 Task: Toggle the option "Show events automatically created by Gmail in my calendar".
Action: Mouse moved to (890, 84)
Screenshot: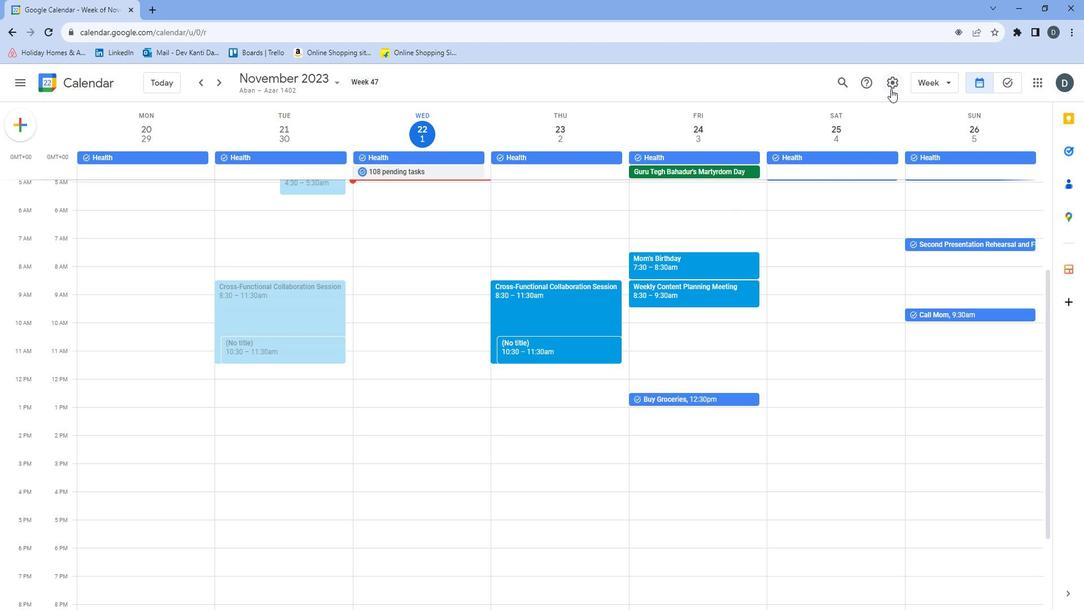 
Action: Mouse pressed left at (890, 84)
Screenshot: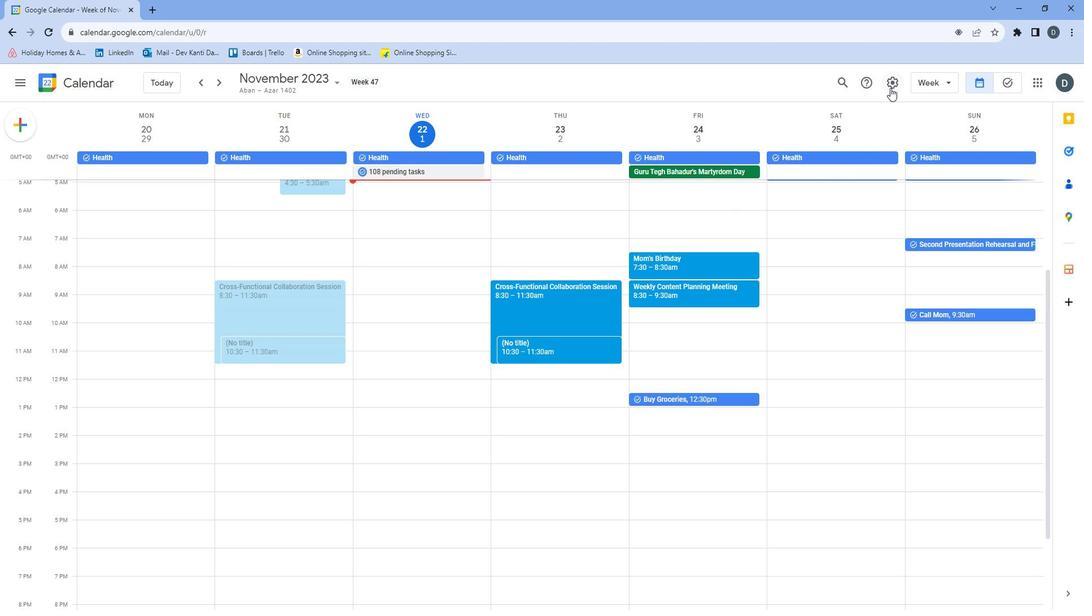 
Action: Mouse moved to (895, 97)
Screenshot: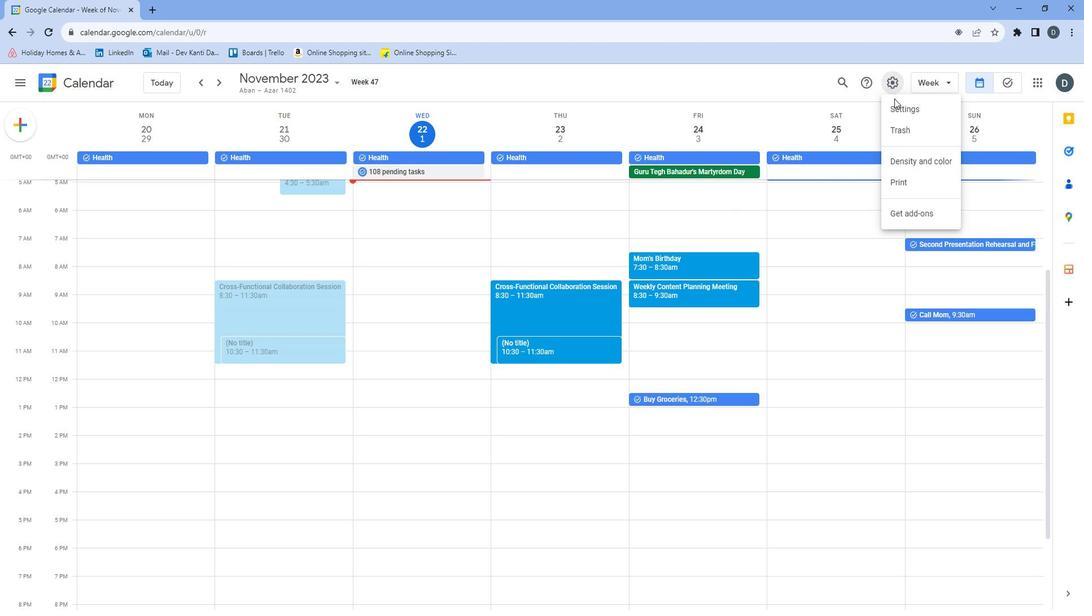 
Action: Mouse pressed left at (895, 97)
Screenshot: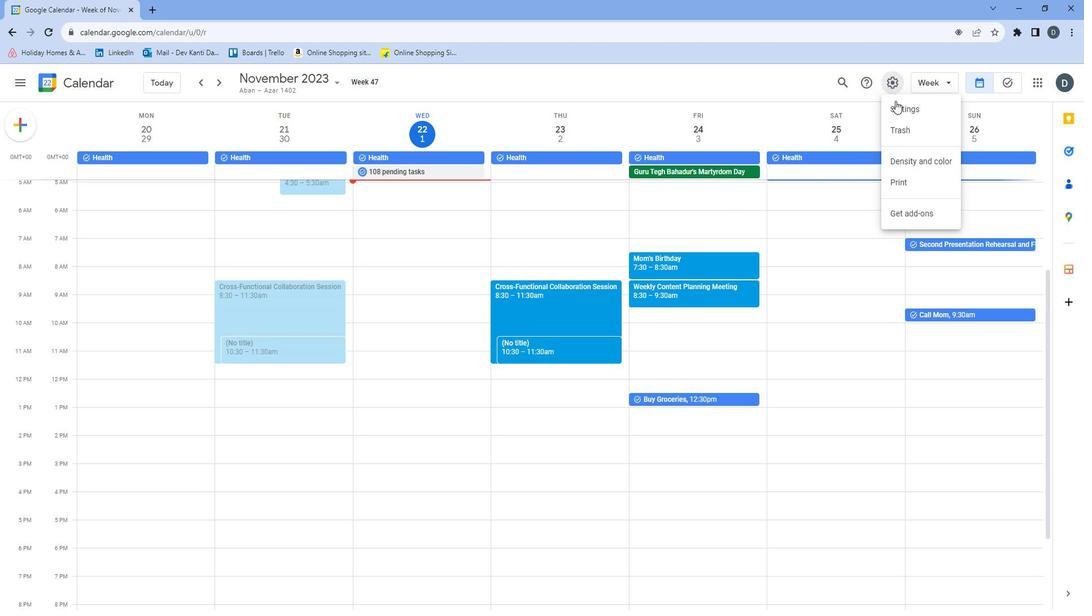 
Action: Mouse moved to (585, 305)
Screenshot: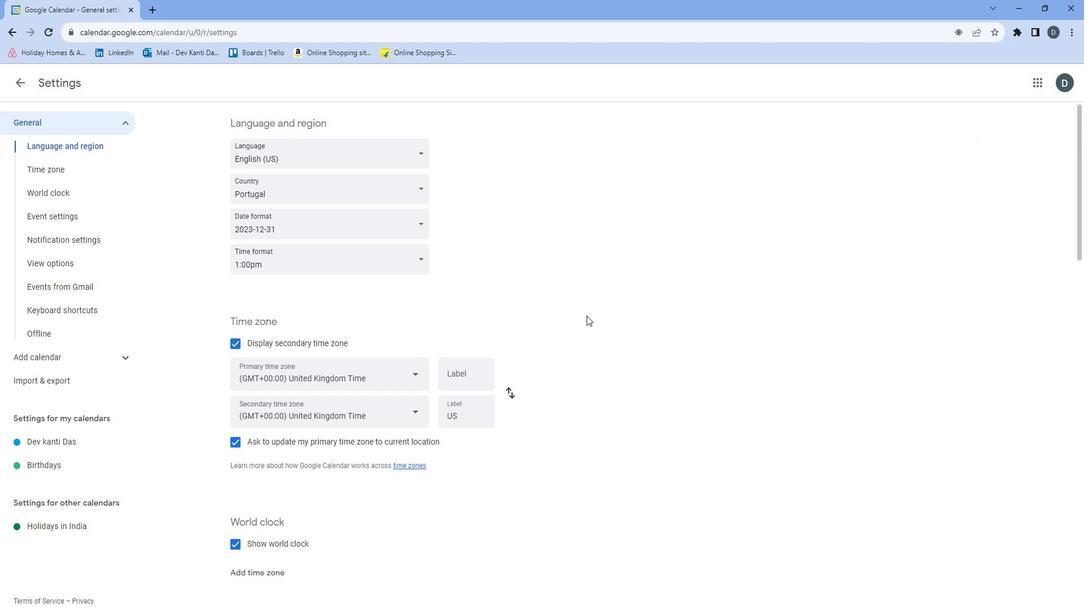 
Action: Mouse scrolled (585, 304) with delta (0, 0)
Screenshot: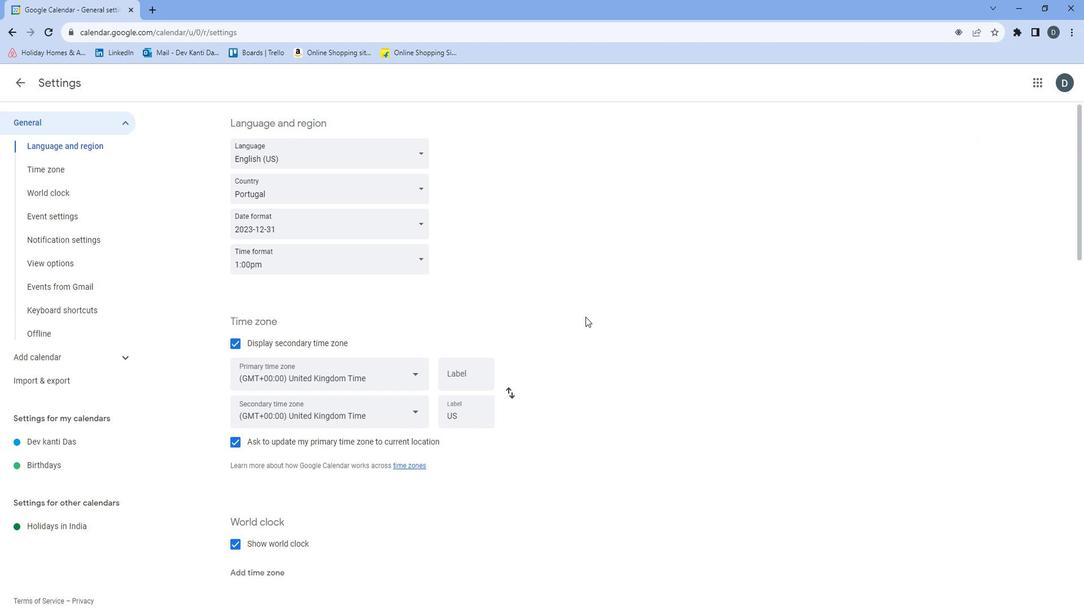 
Action: Mouse scrolled (585, 304) with delta (0, 0)
Screenshot: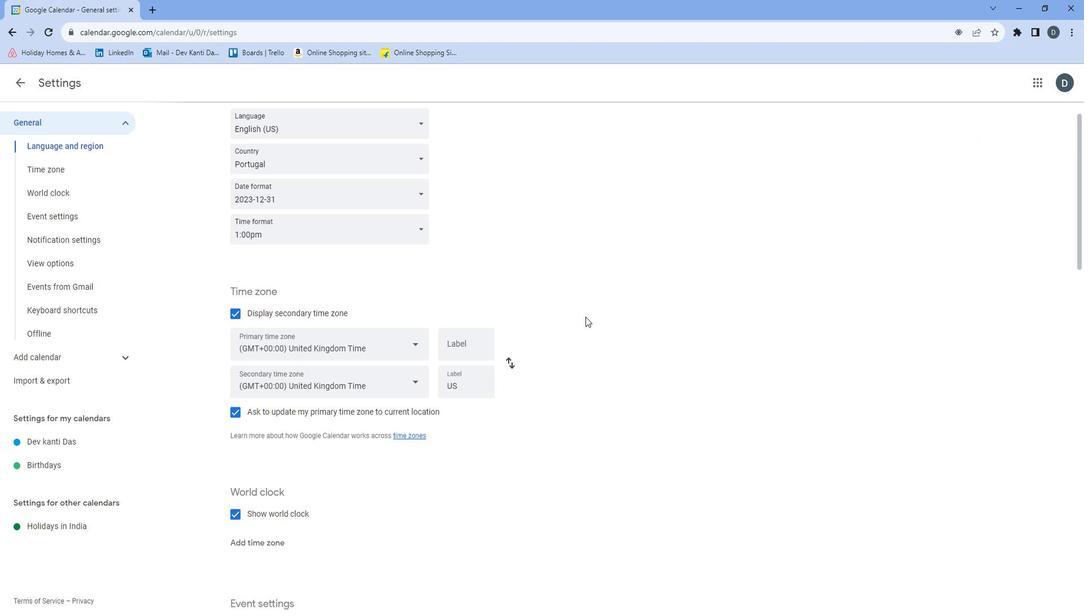 
Action: Mouse scrolled (585, 304) with delta (0, 0)
Screenshot: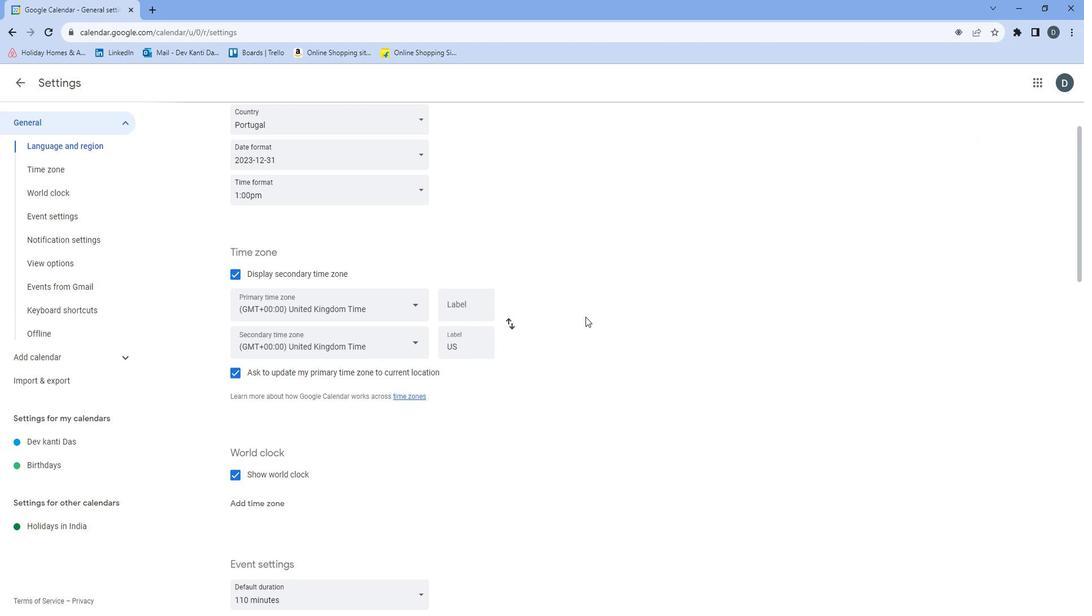 
Action: Mouse scrolled (585, 304) with delta (0, 0)
Screenshot: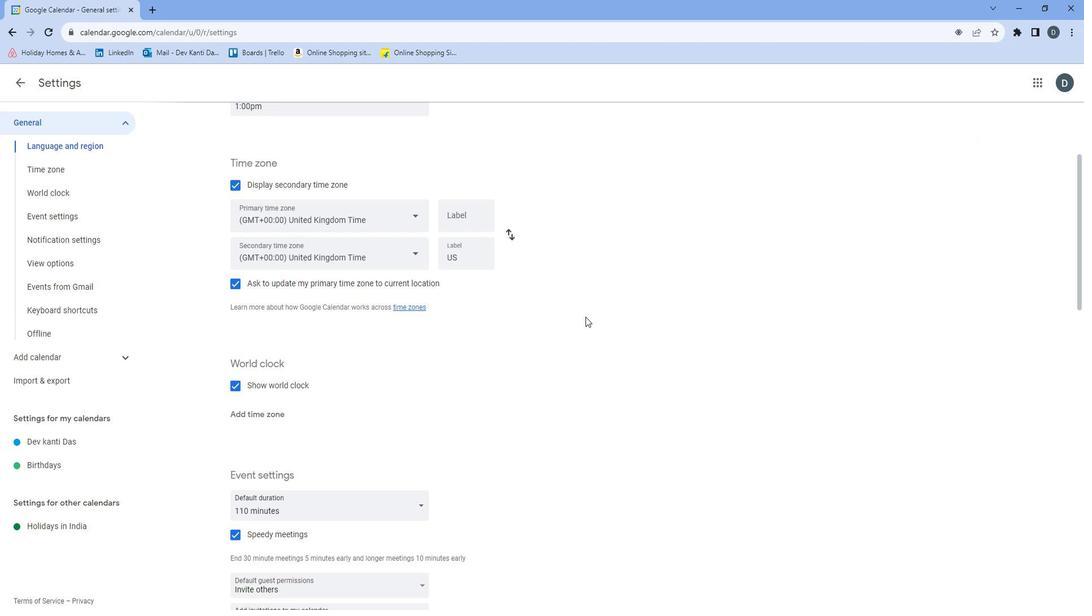 
Action: Mouse moved to (585, 302)
Screenshot: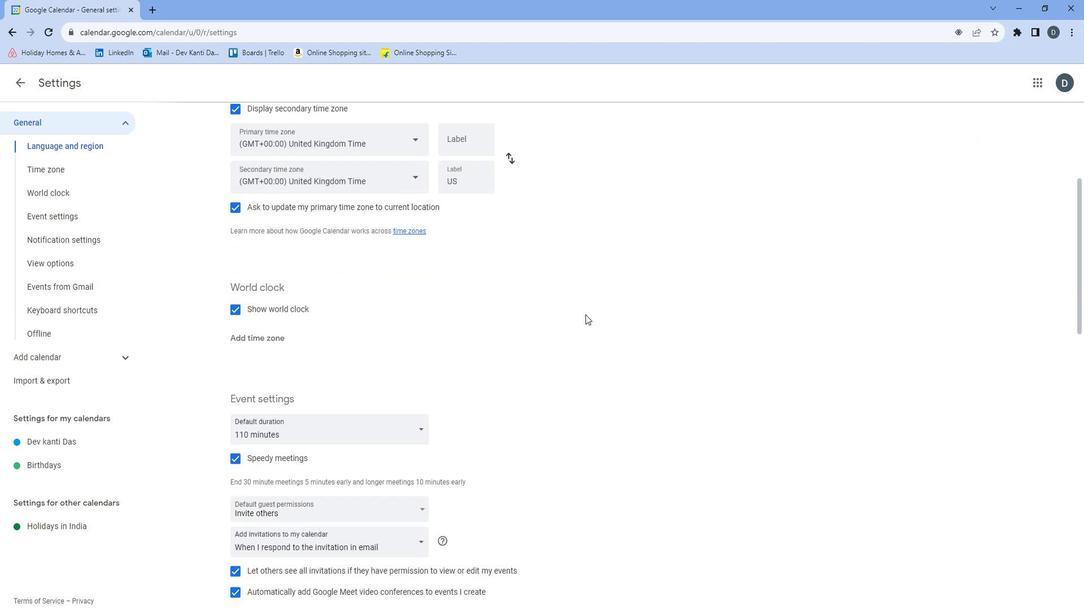 
Action: Mouse scrolled (585, 302) with delta (0, 0)
Screenshot: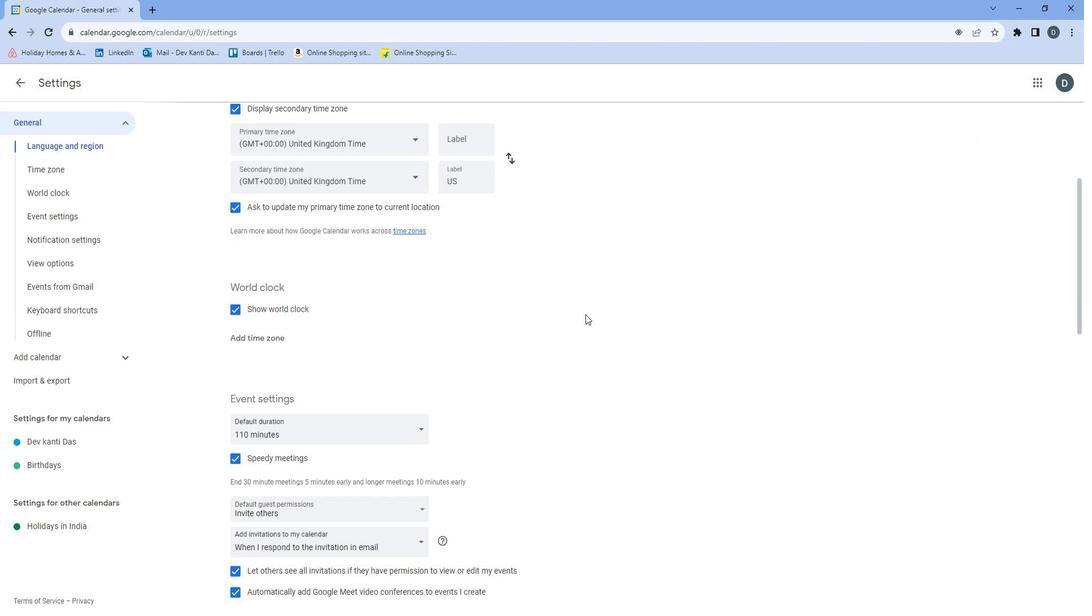 
Action: Mouse scrolled (585, 302) with delta (0, 0)
Screenshot: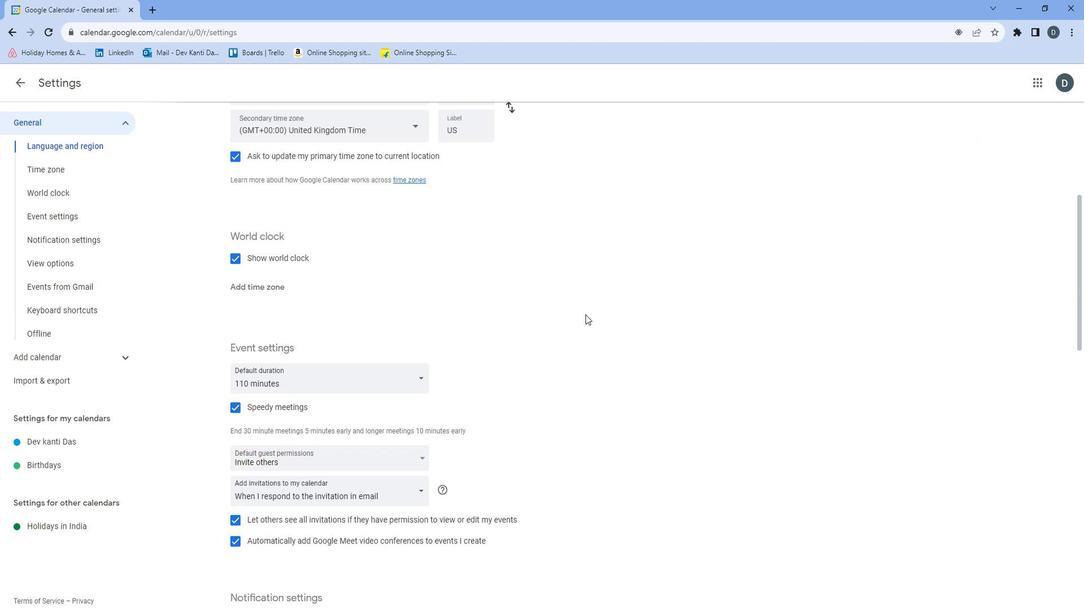 
Action: Mouse scrolled (585, 302) with delta (0, 0)
Screenshot: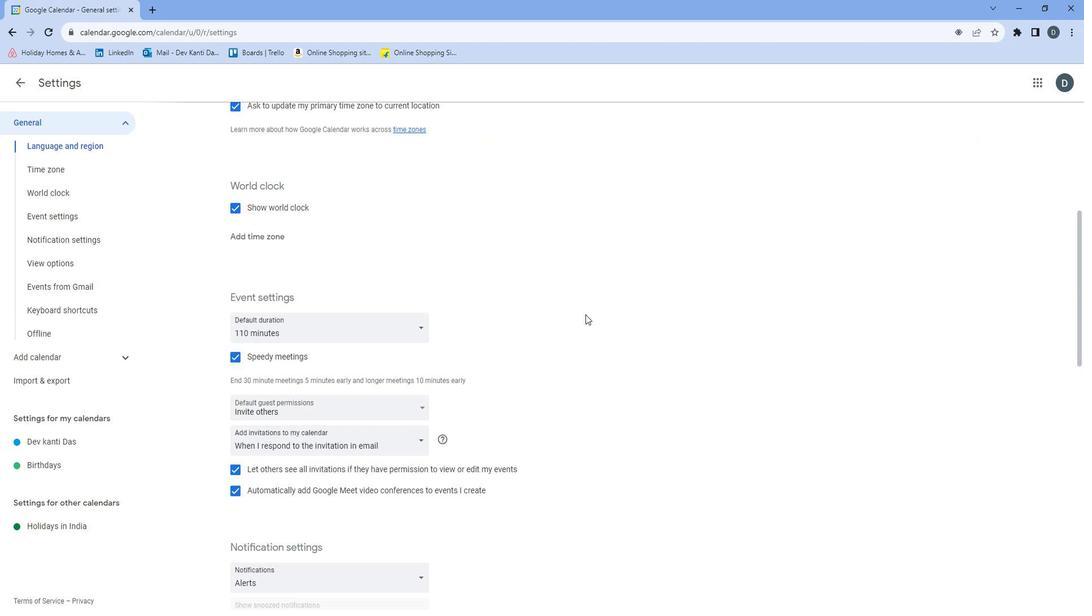 
Action: Mouse scrolled (585, 302) with delta (0, 0)
Screenshot: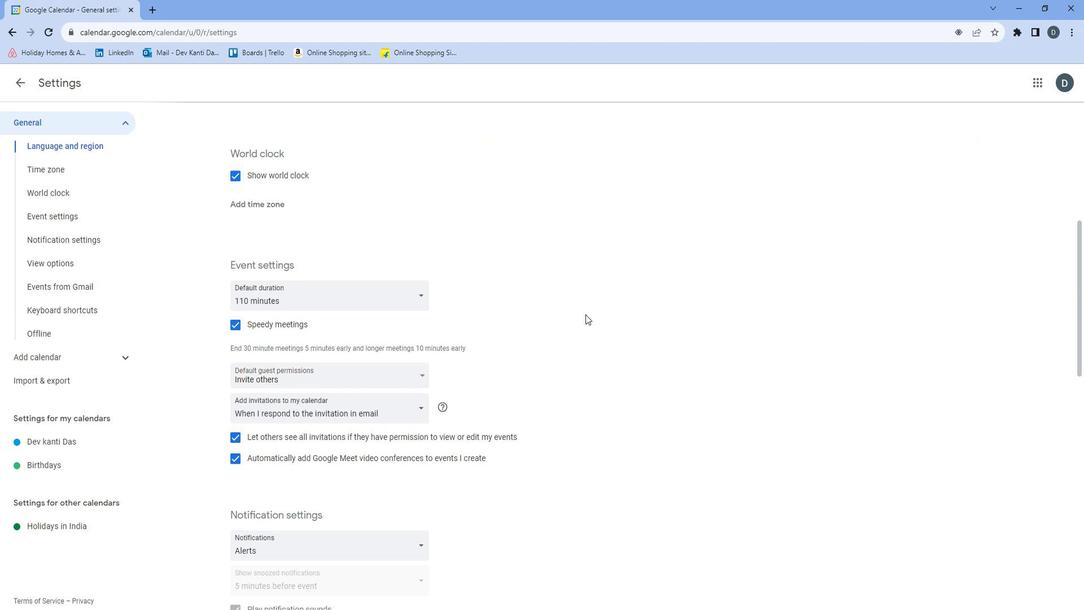 
Action: Mouse scrolled (585, 302) with delta (0, 0)
Screenshot: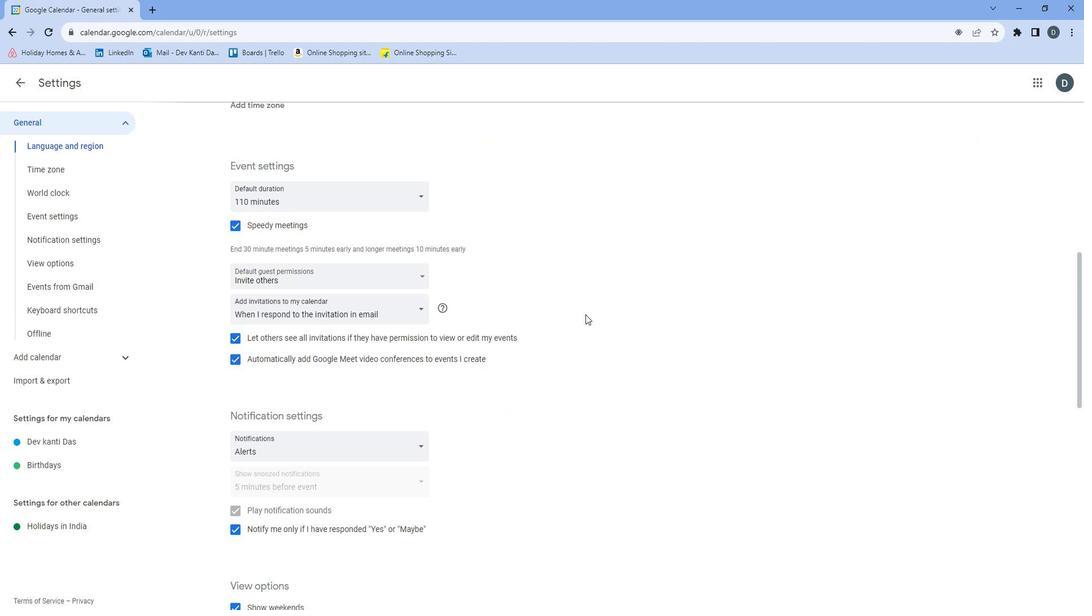 
Action: Mouse scrolled (585, 302) with delta (0, 0)
Screenshot: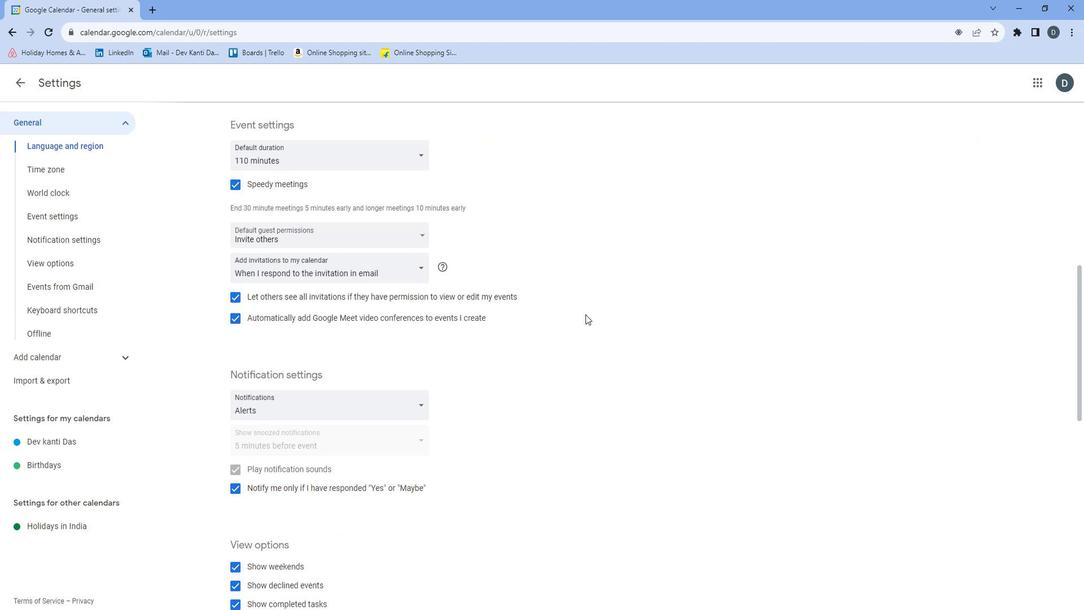 
Action: Mouse moved to (585, 302)
Screenshot: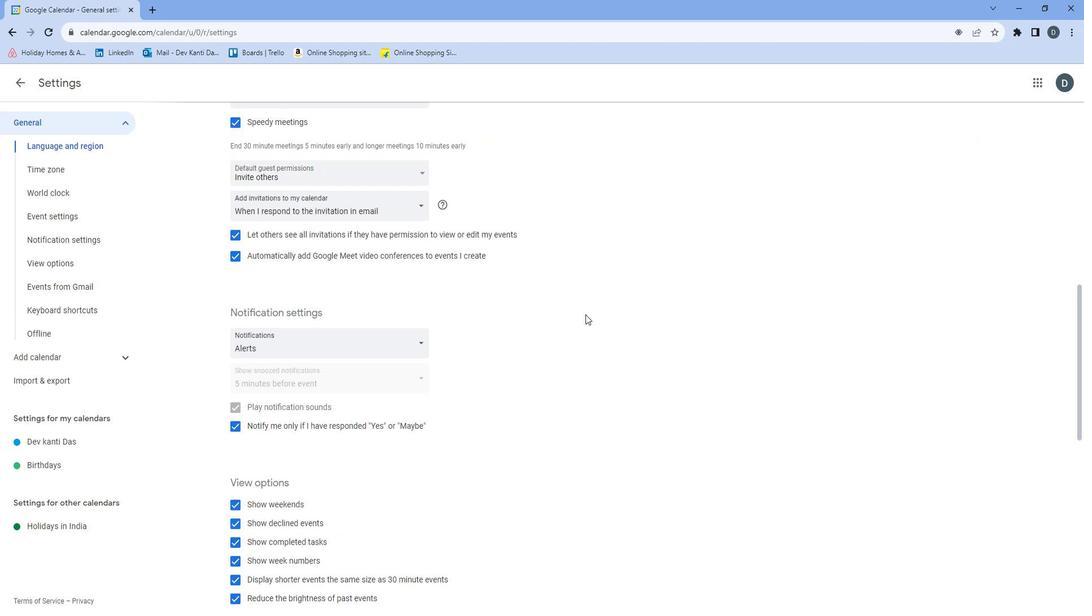 
Action: Mouse scrolled (585, 302) with delta (0, 0)
Screenshot: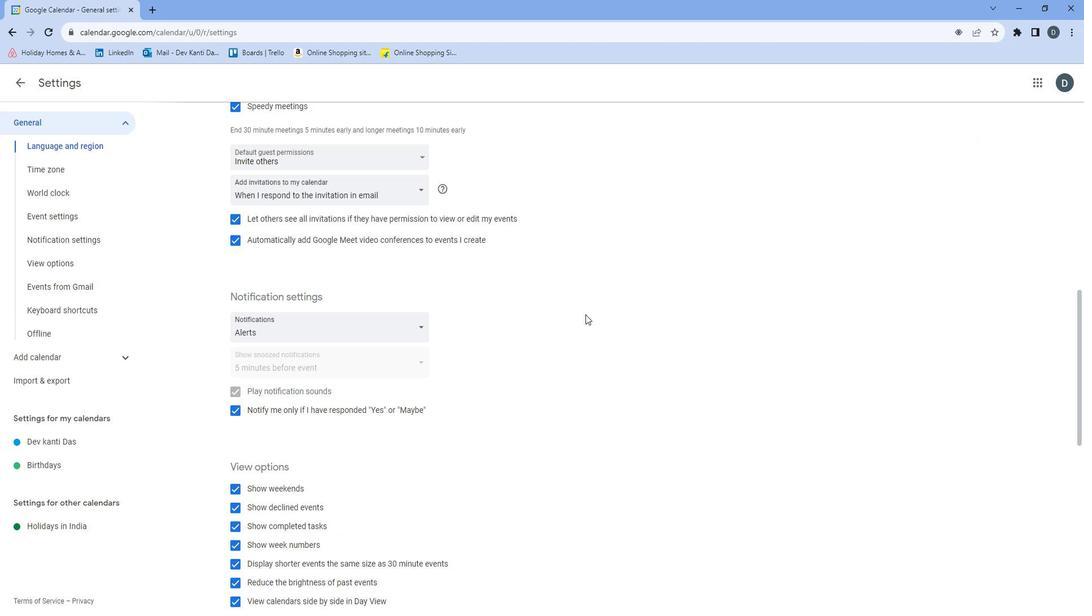 
Action: Mouse scrolled (585, 302) with delta (0, 0)
Screenshot: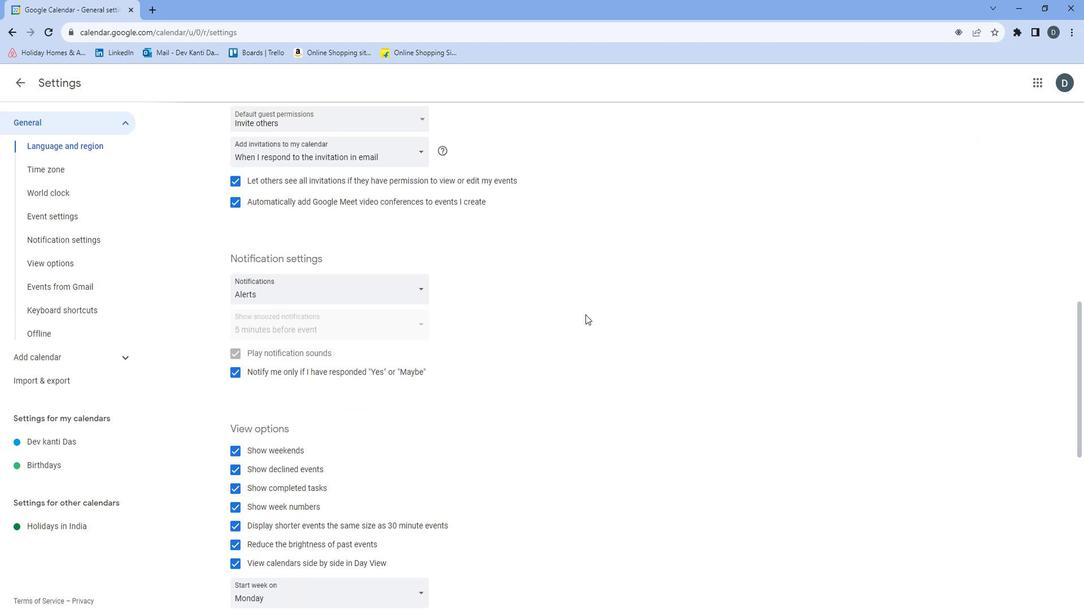 
Action: Mouse scrolled (585, 302) with delta (0, 0)
Screenshot: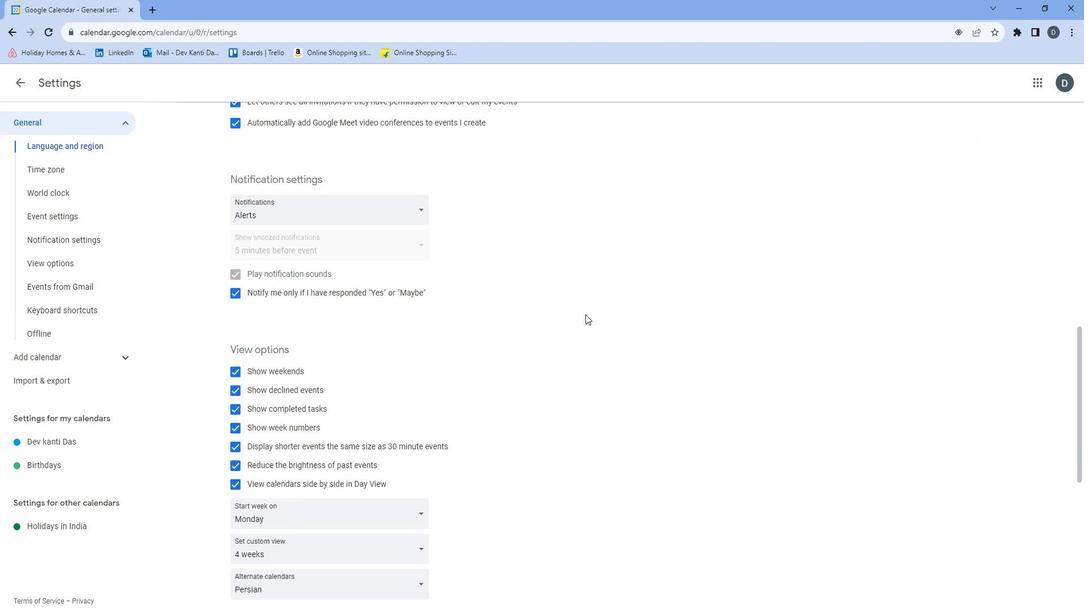 
Action: Mouse scrolled (585, 302) with delta (0, 0)
Screenshot: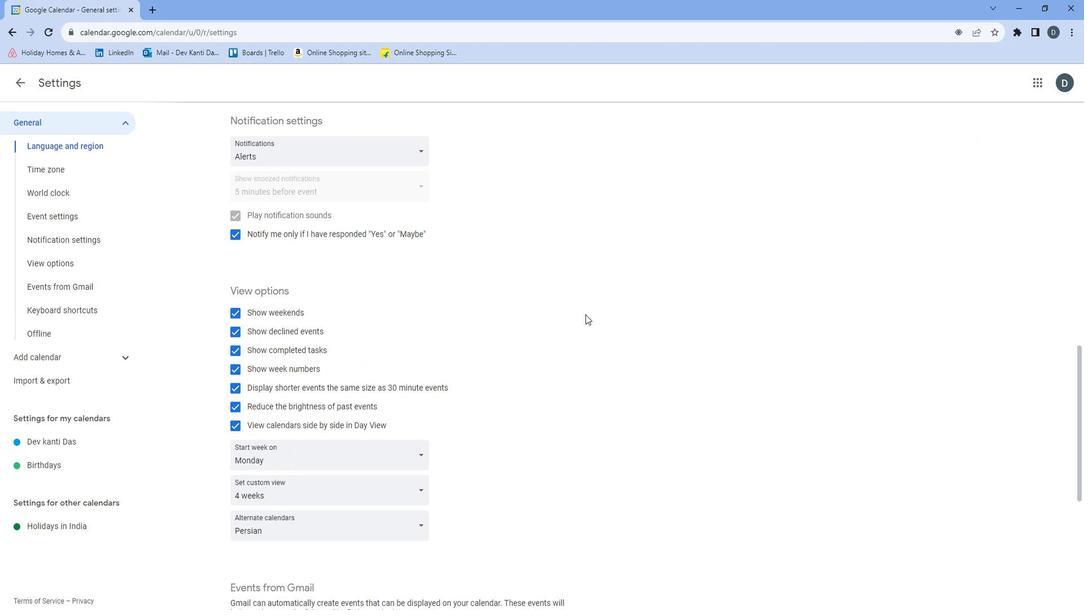 
Action: Mouse scrolled (585, 302) with delta (0, 0)
Screenshot: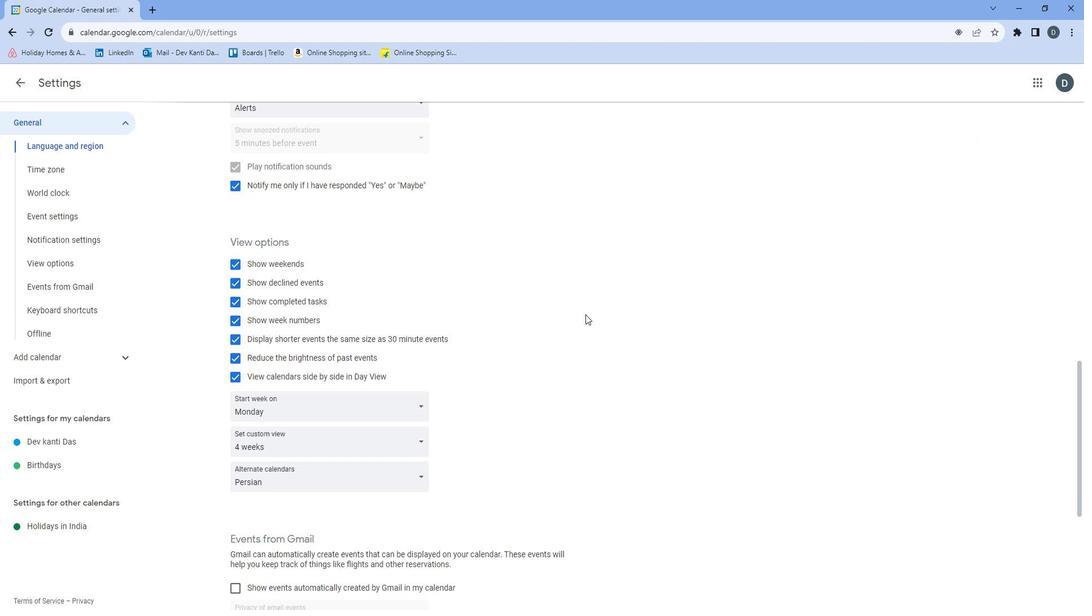 
Action: Mouse moved to (586, 302)
Screenshot: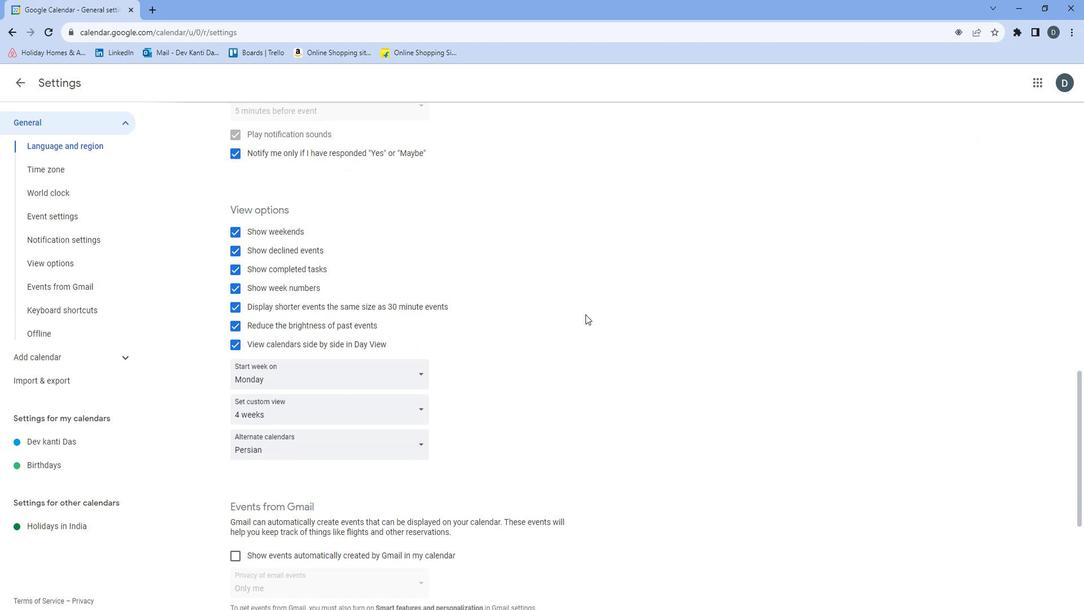 
Action: Mouse scrolled (586, 301) with delta (0, 0)
Screenshot: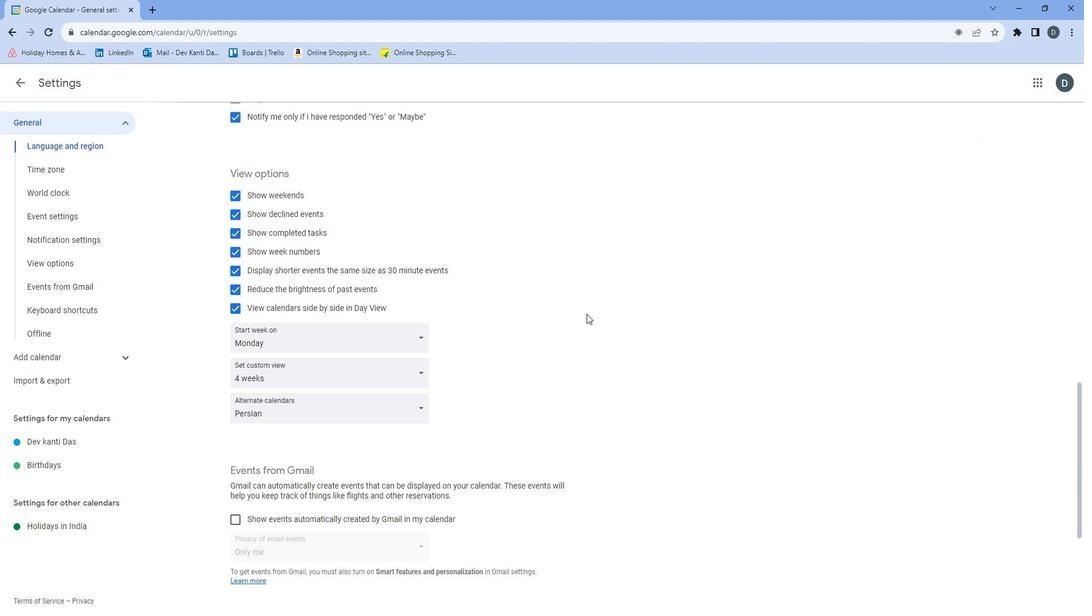 
Action: Mouse moved to (229, 440)
Screenshot: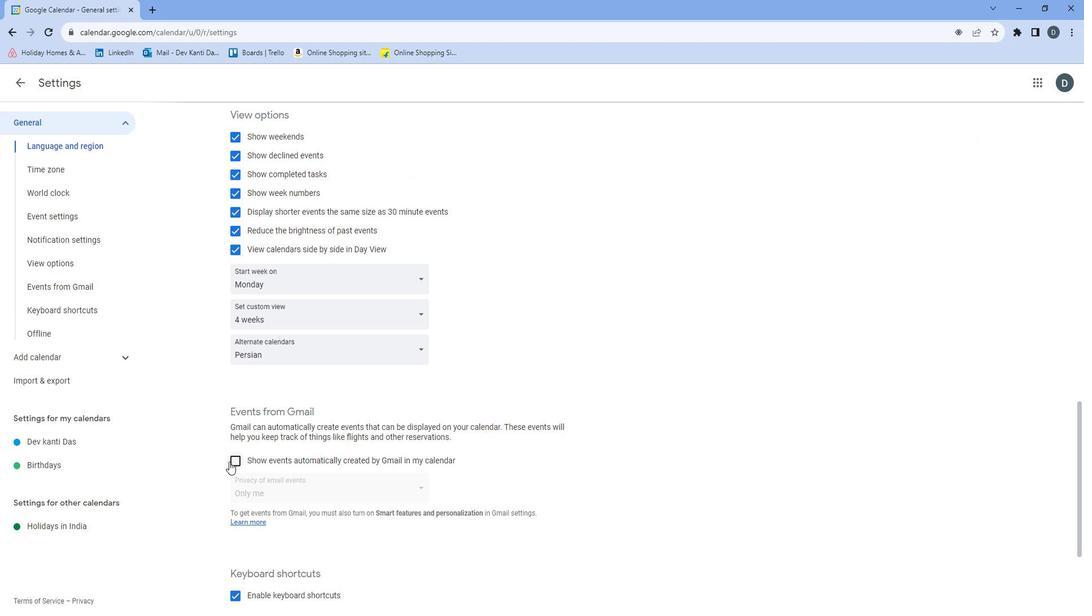 
Action: Mouse pressed left at (229, 440)
Screenshot: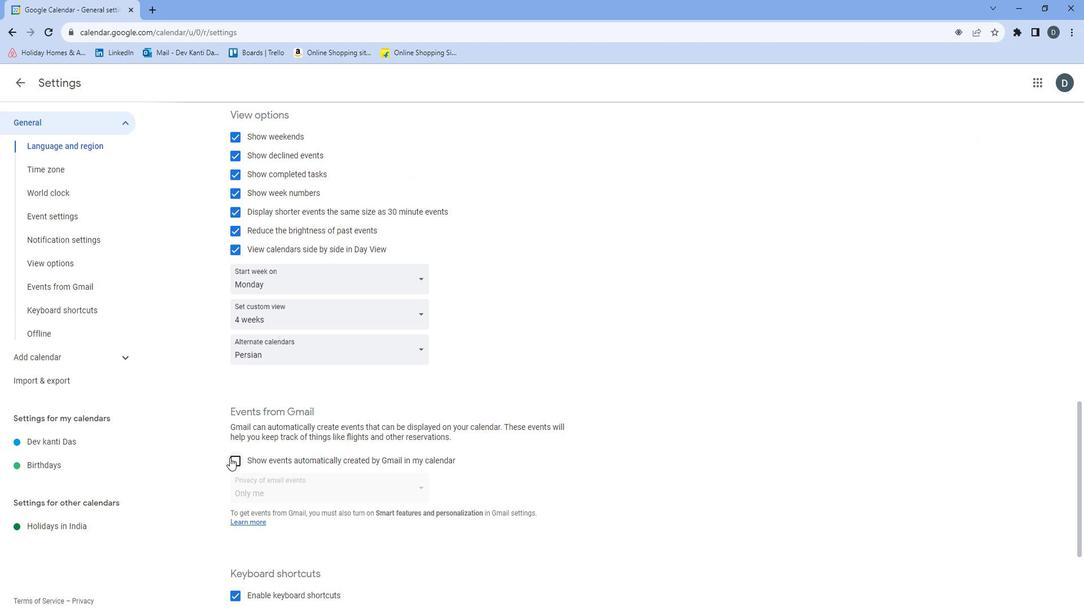 
Action: Mouse moved to (676, 376)
Screenshot: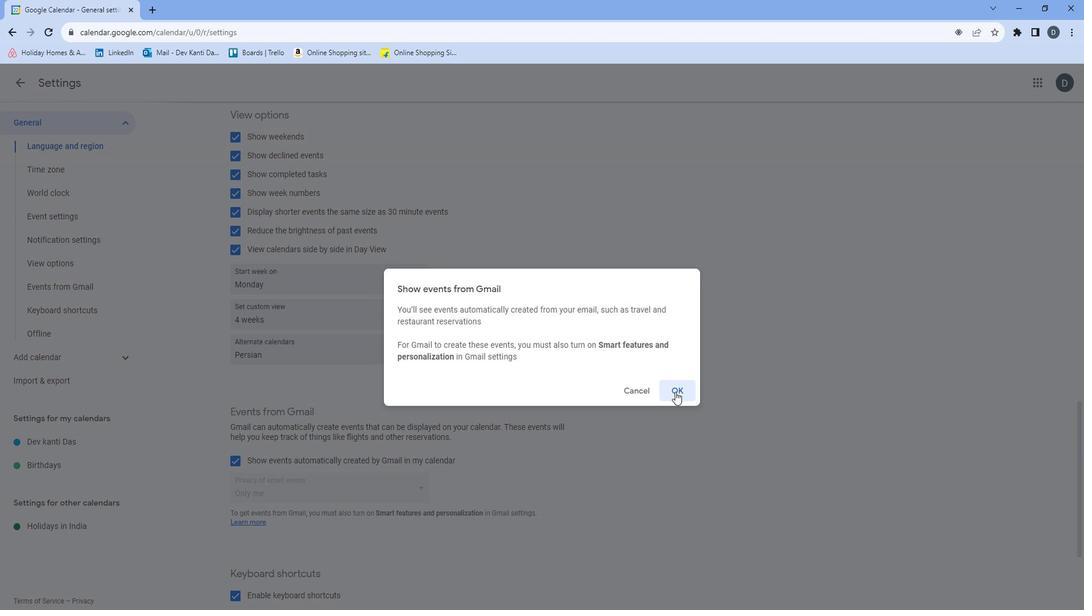 
Action: Mouse pressed left at (676, 376)
Screenshot: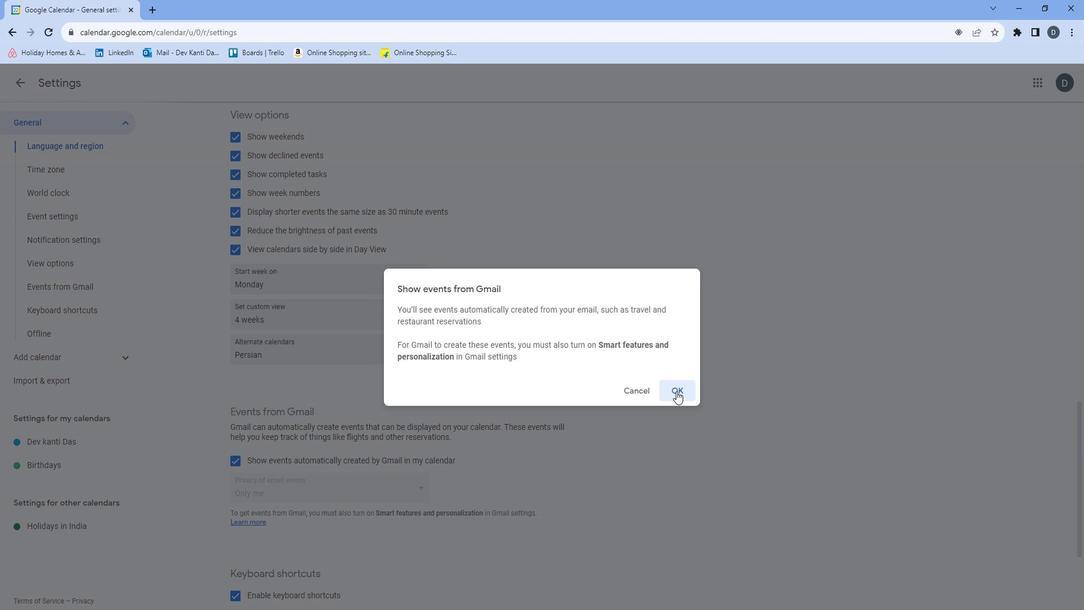 
